 Task: Create a section Data Visualization Sprint and in the section, add a milestone Performance Improvements in the project VitalTech.
Action: Mouse moved to (80, 417)
Screenshot: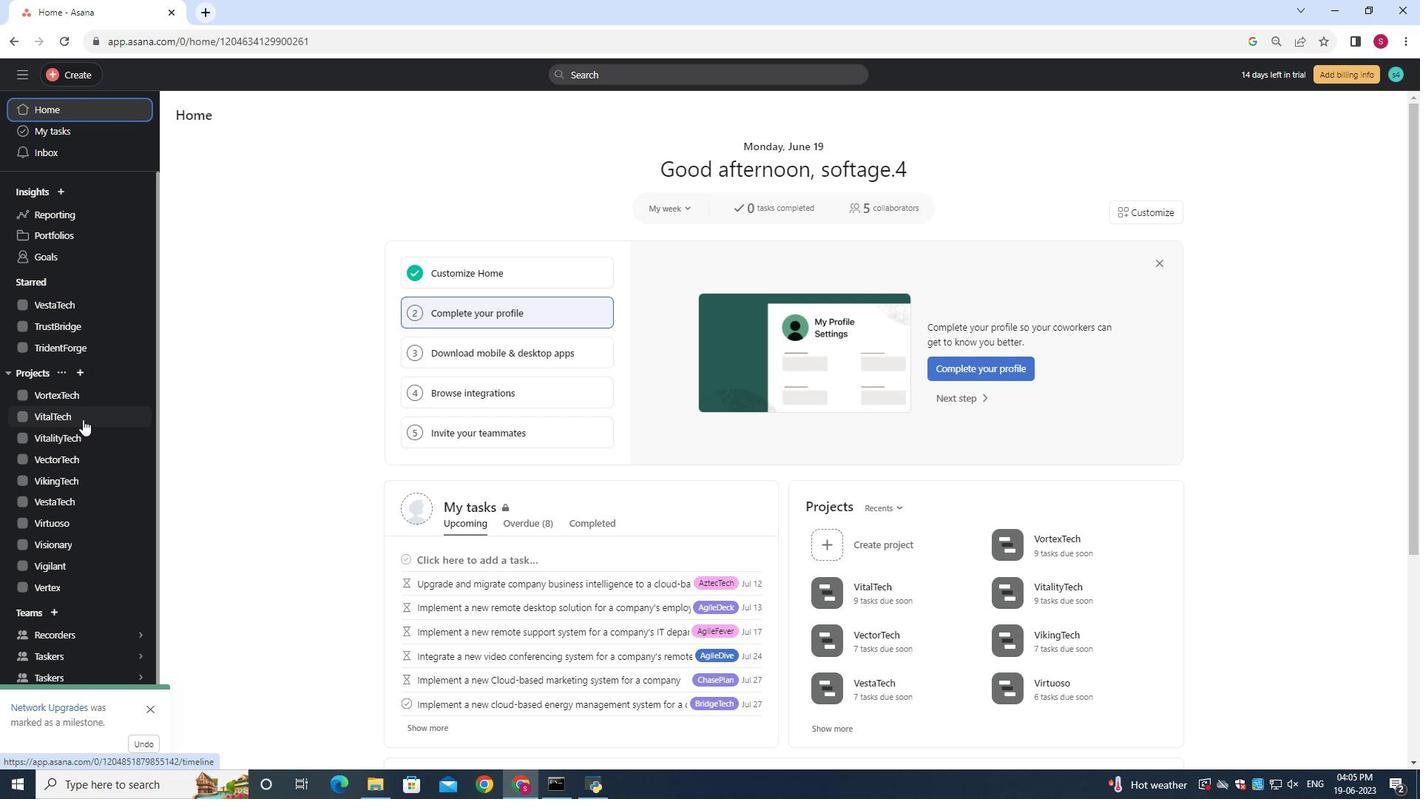 
Action: Mouse pressed left at (80, 417)
Screenshot: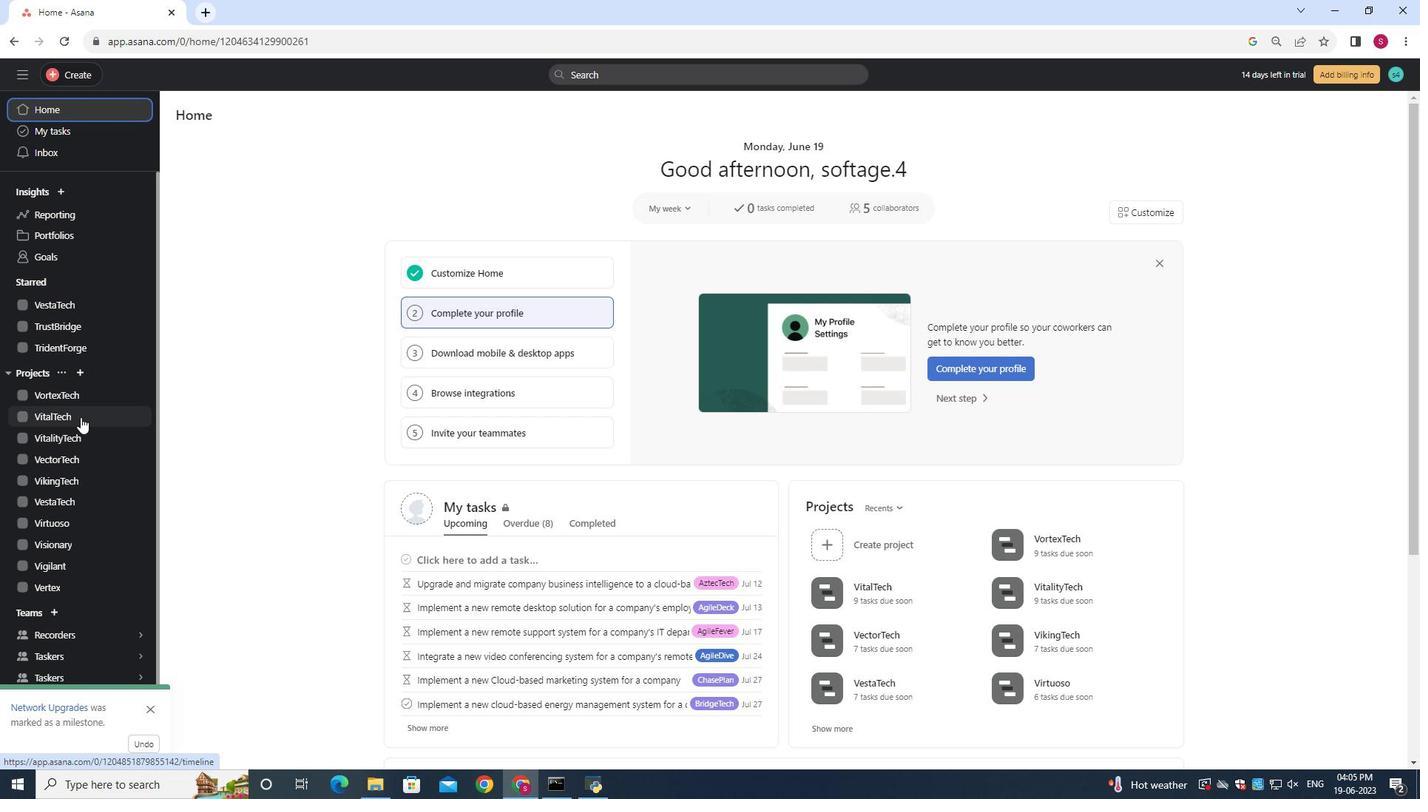 
Action: Mouse moved to (230, 179)
Screenshot: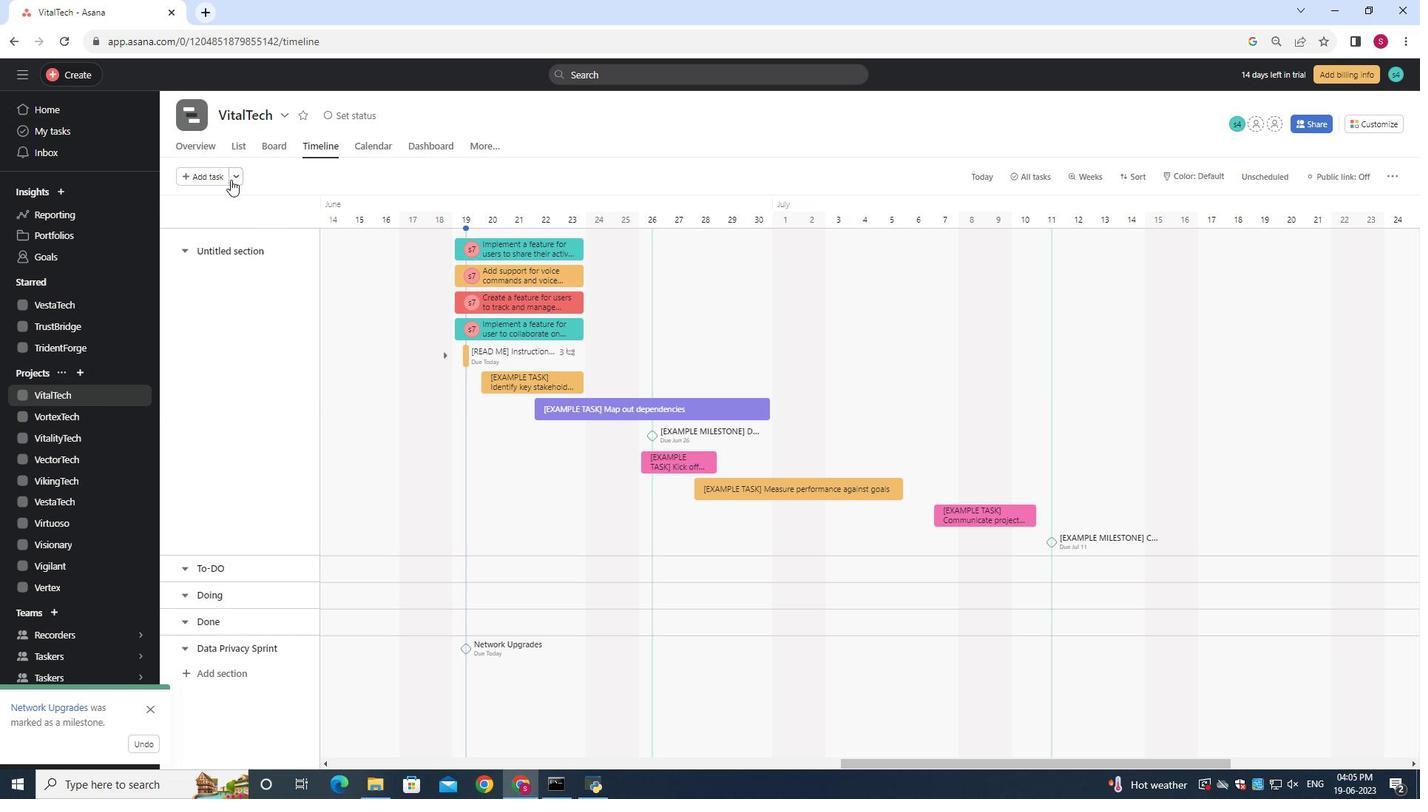 
Action: Mouse pressed left at (230, 179)
Screenshot: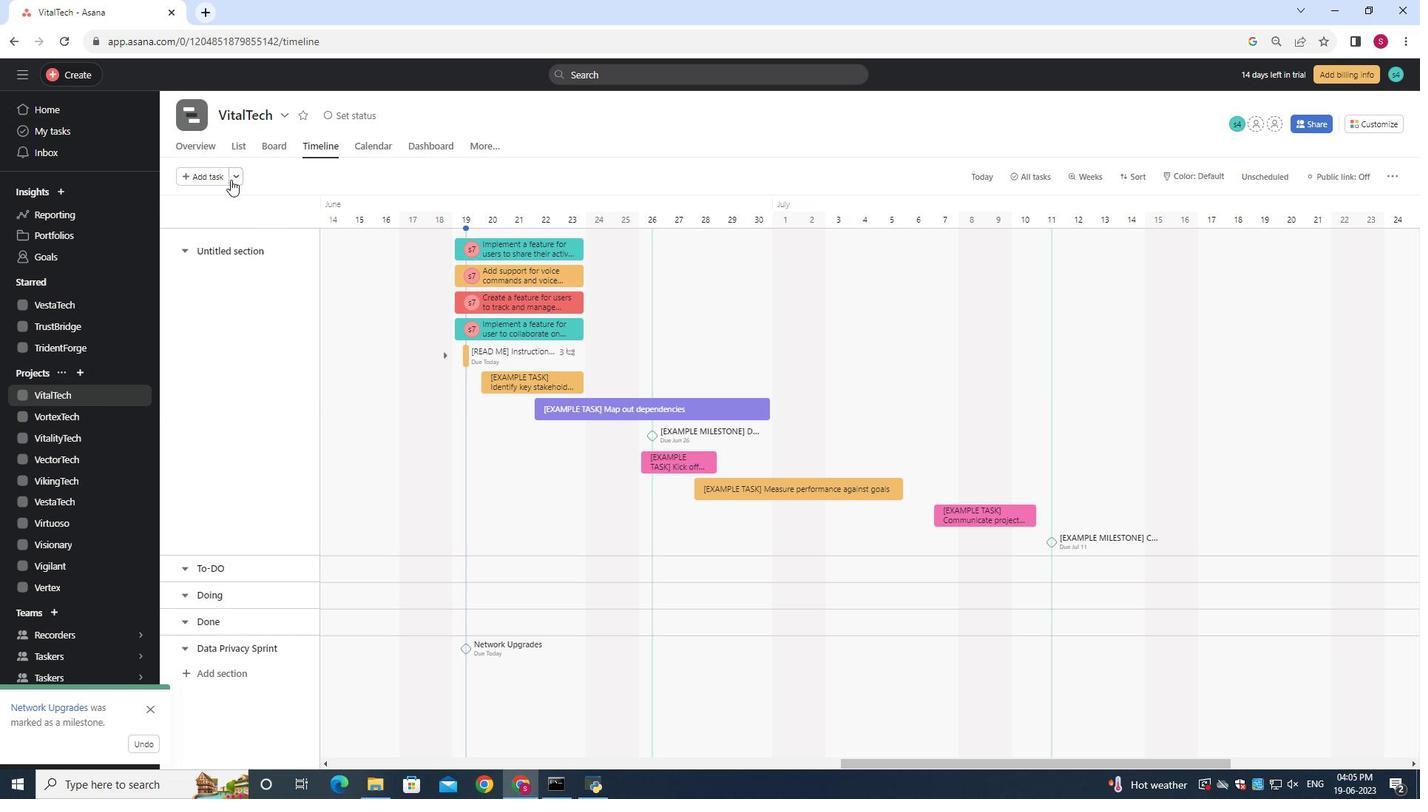 
Action: Mouse moved to (241, 193)
Screenshot: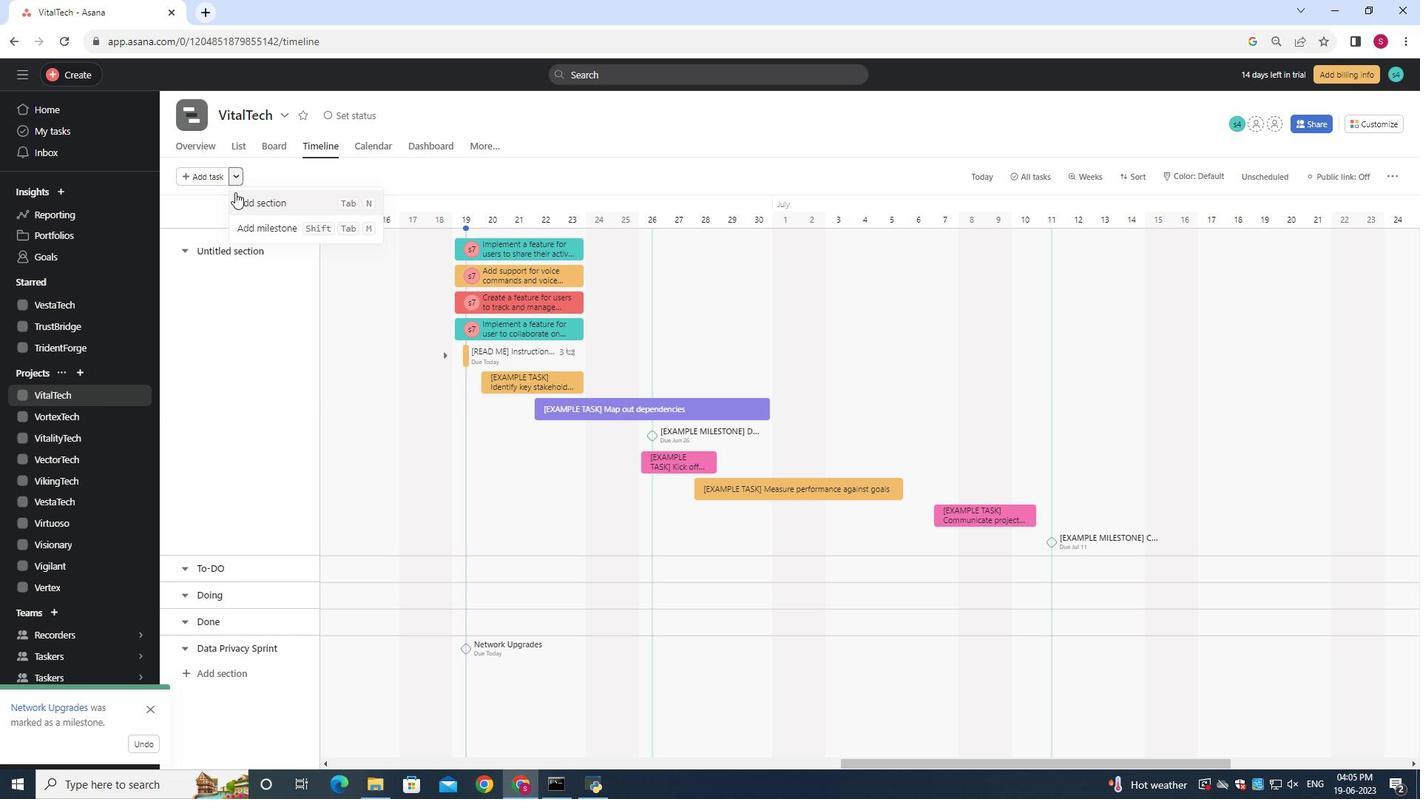 
Action: Mouse pressed left at (241, 193)
Screenshot: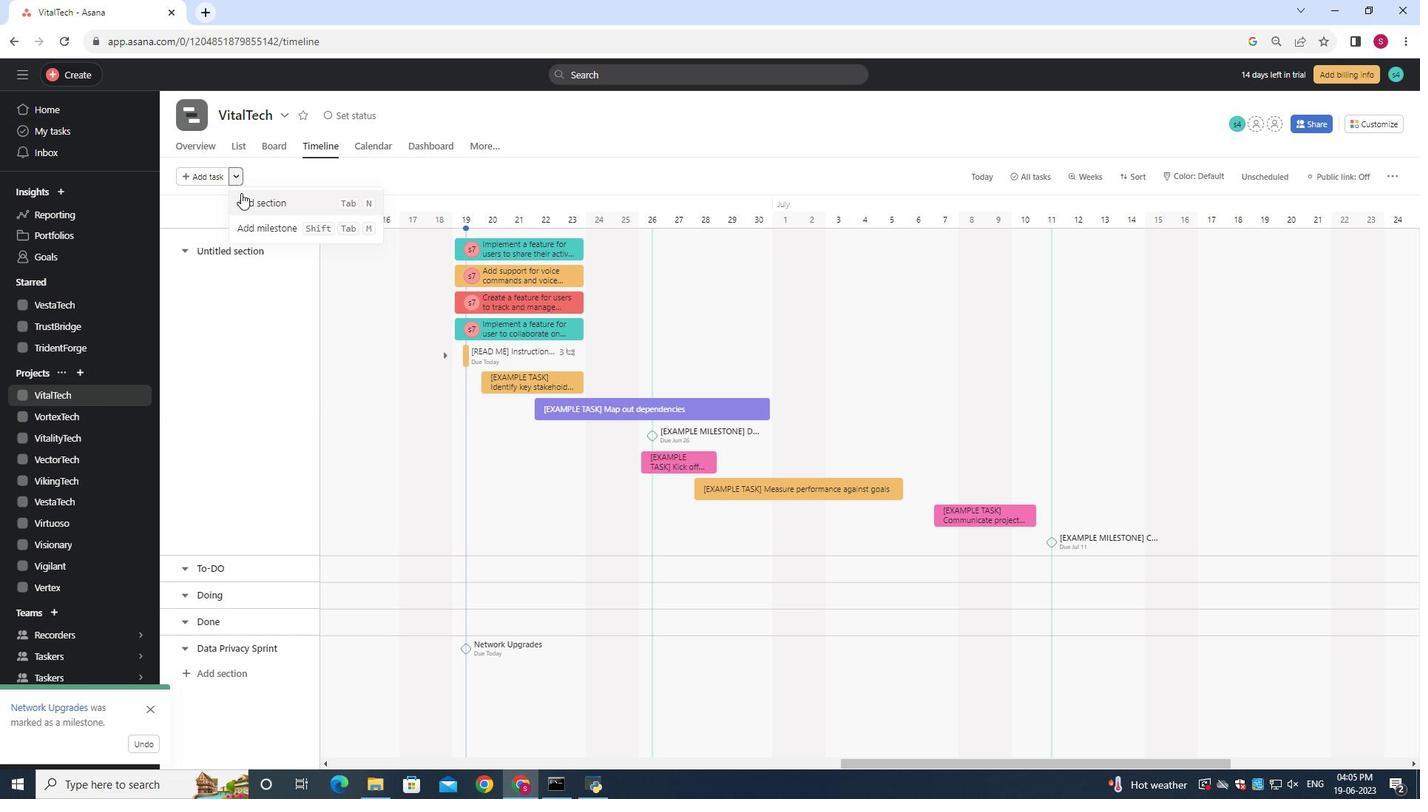 
Action: Key pressed <Key.shift>Data<Key.space><Key.shift><Key.shift><Key.shift><Key.shift>Visualization<Key.space><Key.shift>Sprint
Screenshot: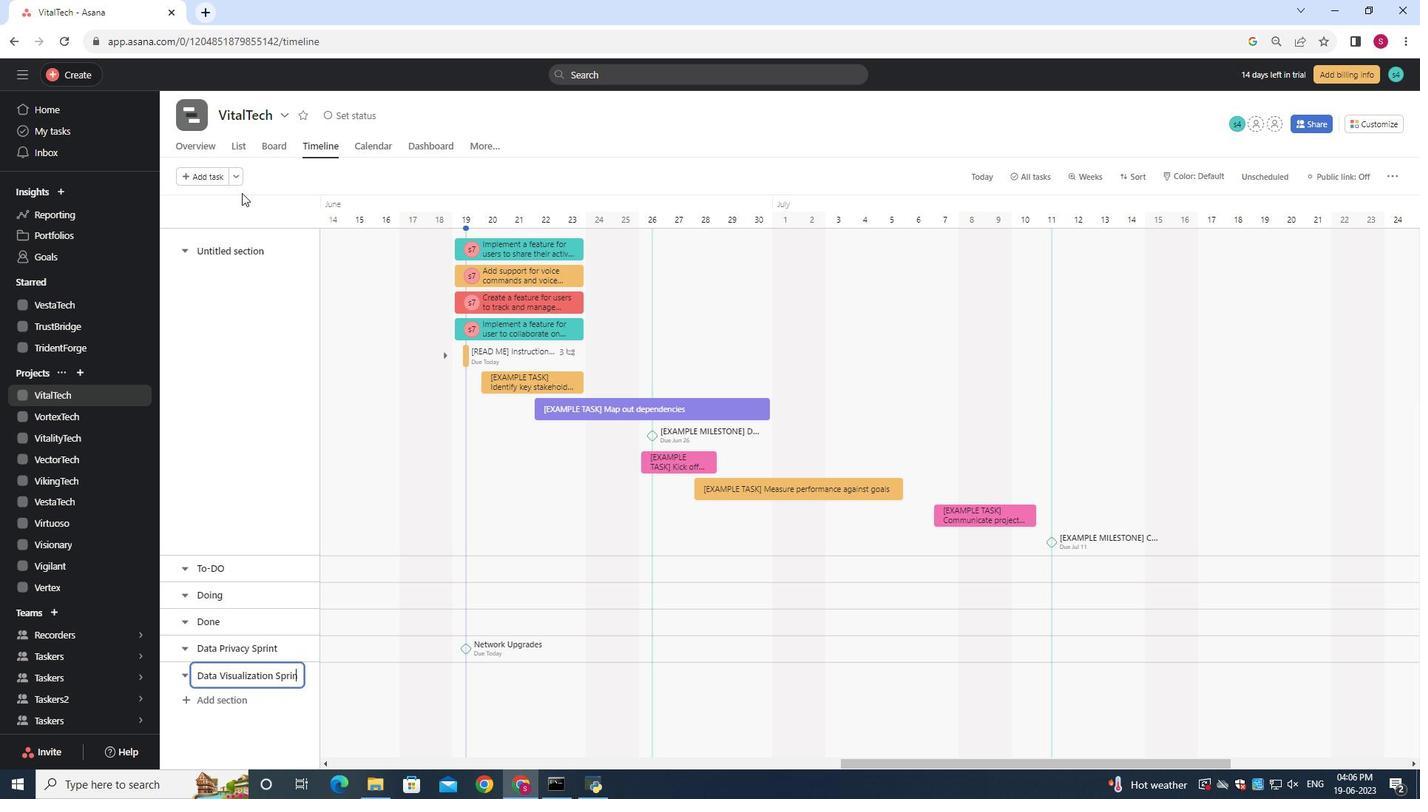 
Action: Mouse moved to (355, 681)
Screenshot: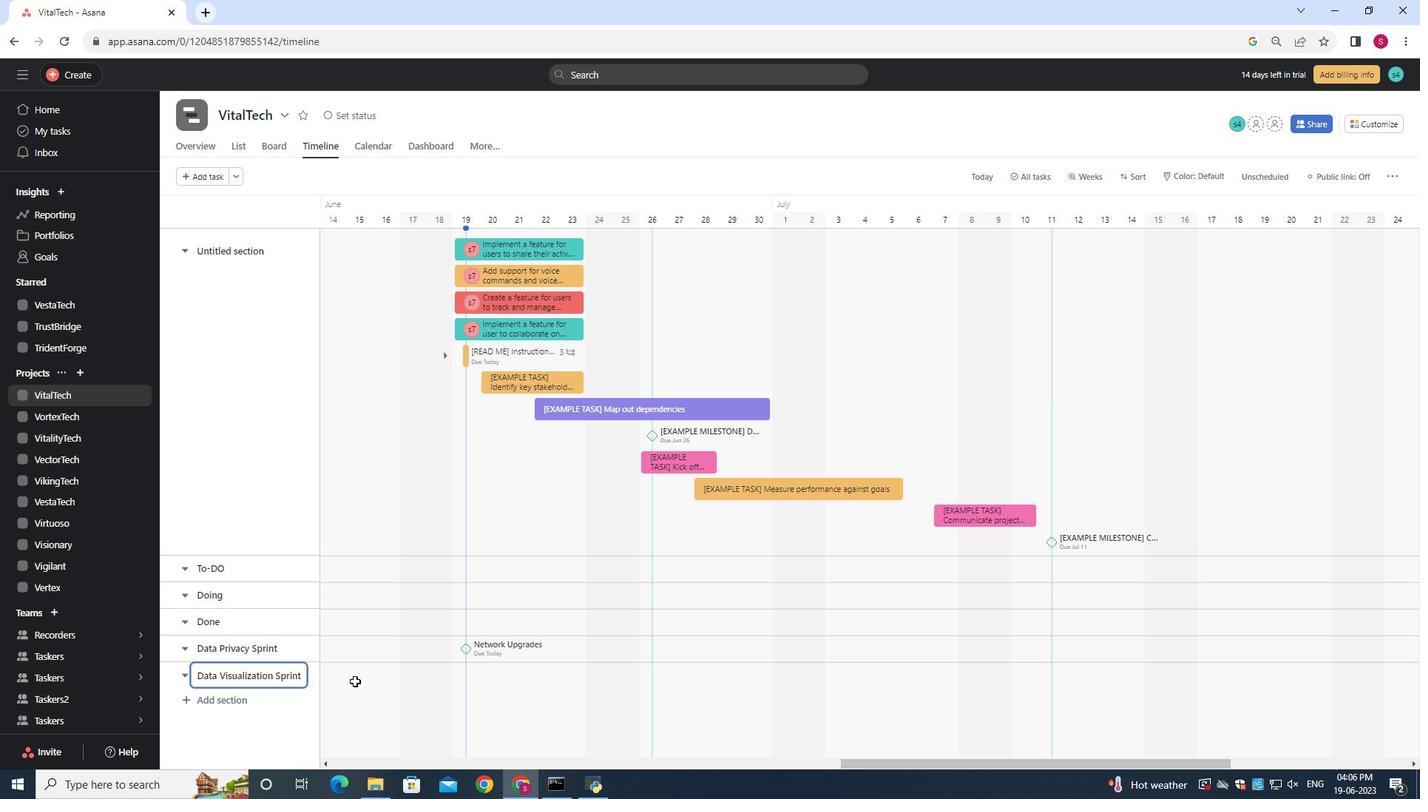 
Action: Mouse pressed left at (355, 681)
Screenshot: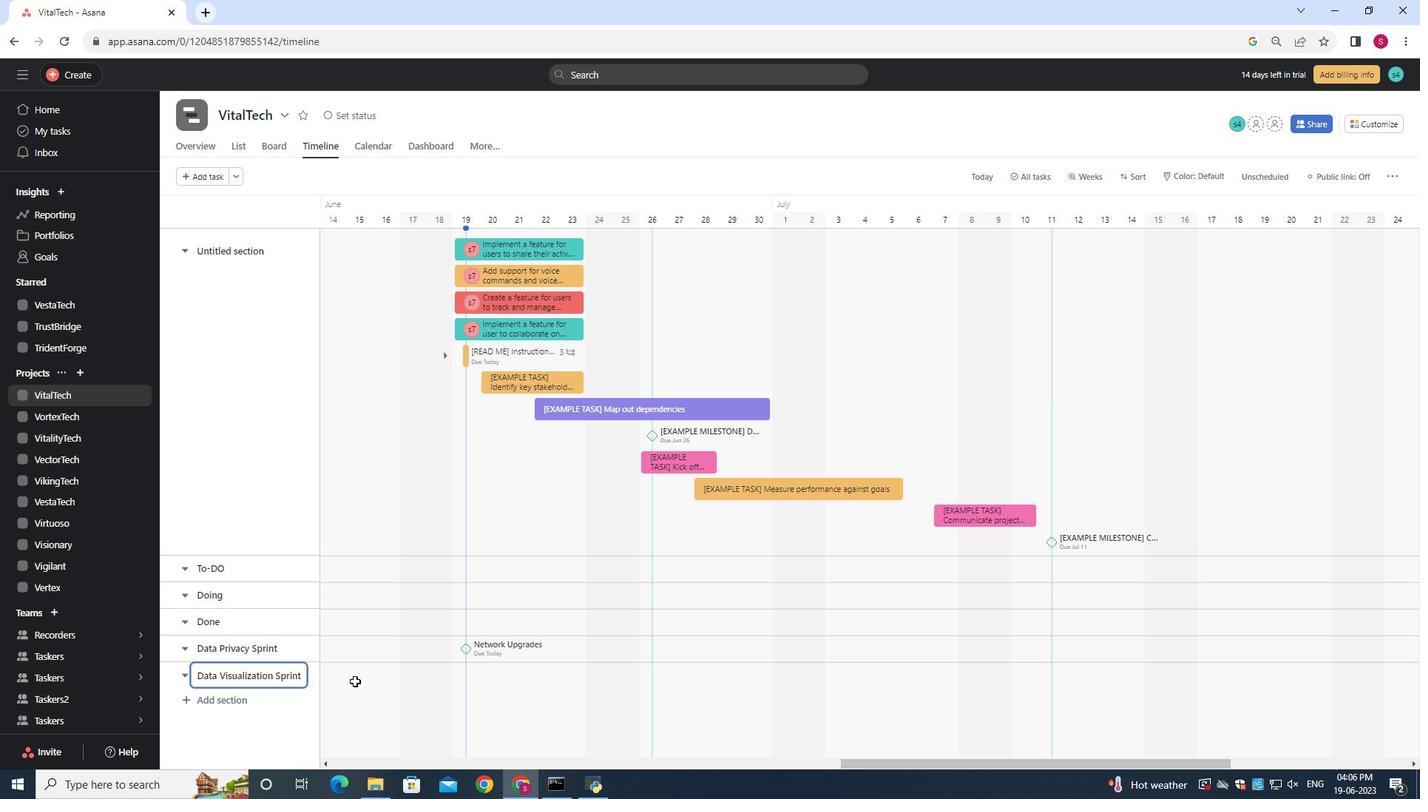 
Action: Mouse moved to (355, 681)
Screenshot: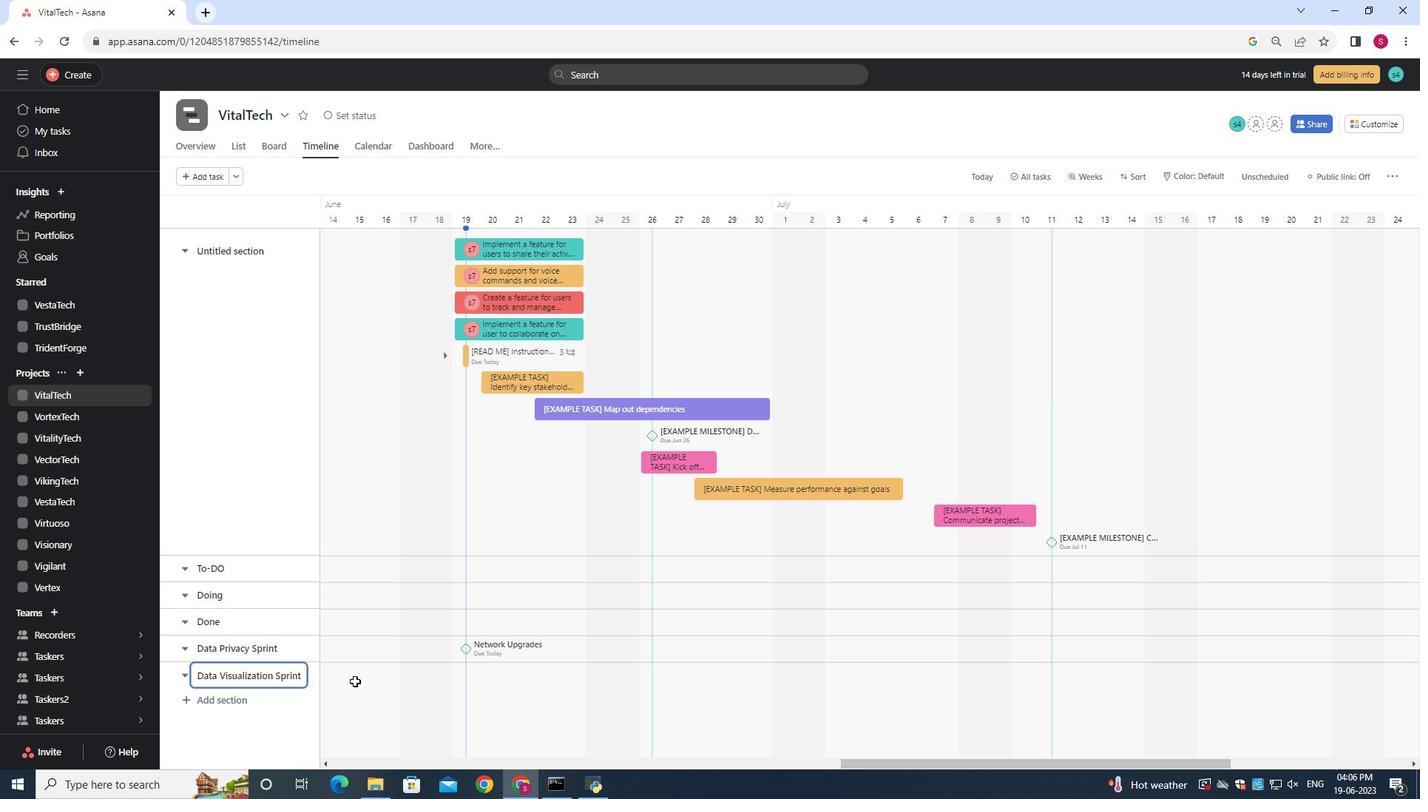 
Action: Mouse pressed left at (355, 681)
Screenshot: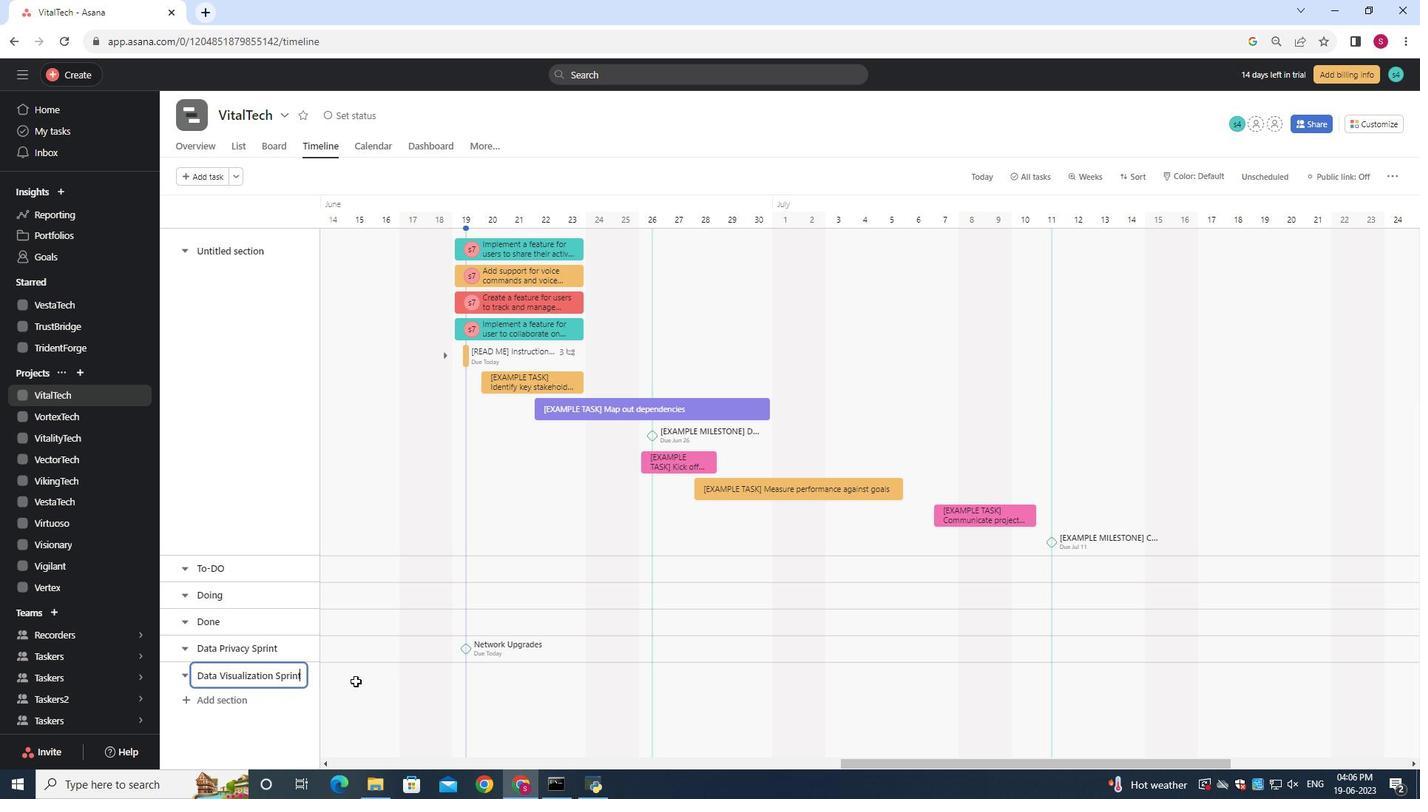
Action: Mouse moved to (350, 679)
Screenshot: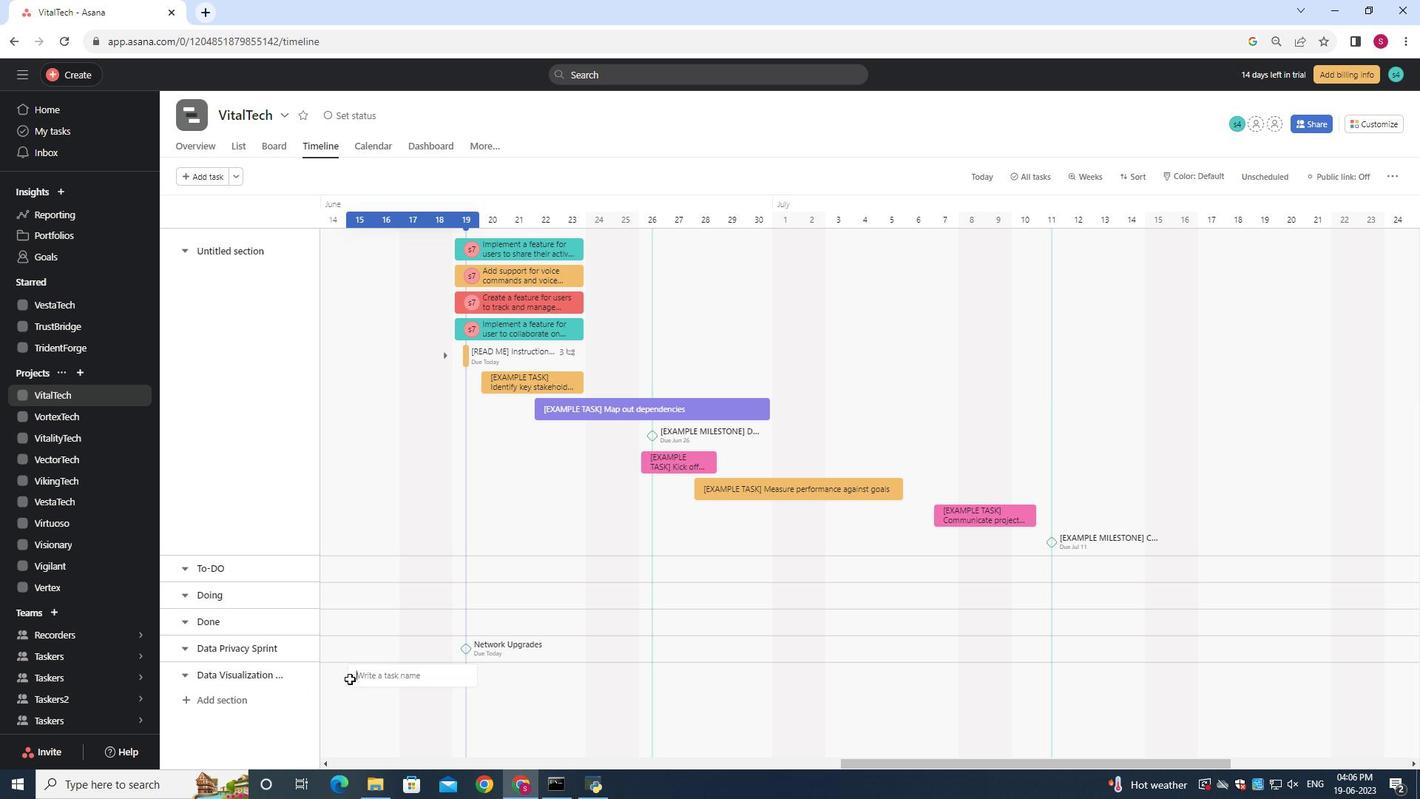 
Action: Key pressed <Key.shift><Key.shift><Key.shift><Key.shift><Key.shift><Key.shift><Key.shift><Key.shift><Key.shift><Key.shift><Key.shift><Key.shift><Key.shift>Performance<Key.space><Key.shift>Improvements
Screenshot: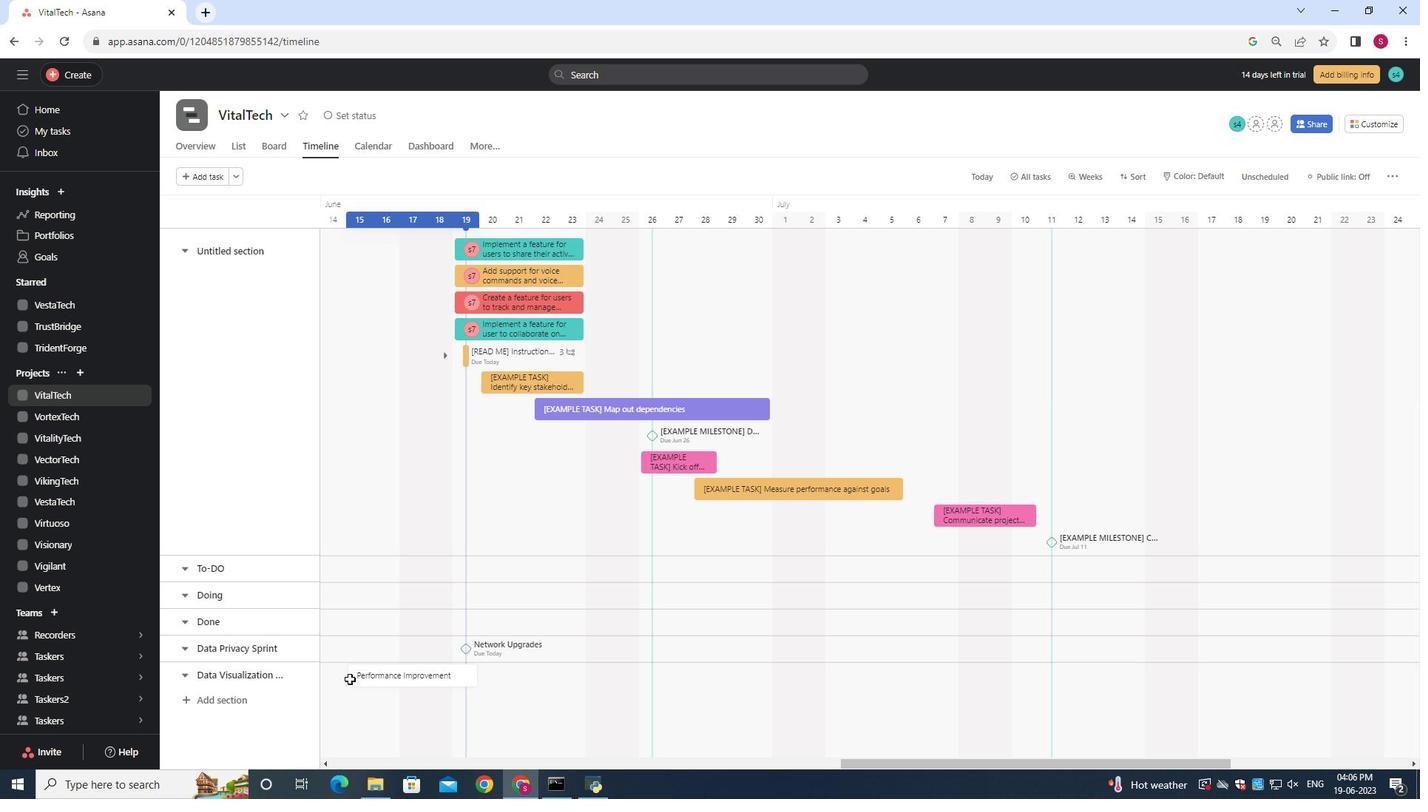 
Action: Mouse moved to (367, 674)
Screenshot: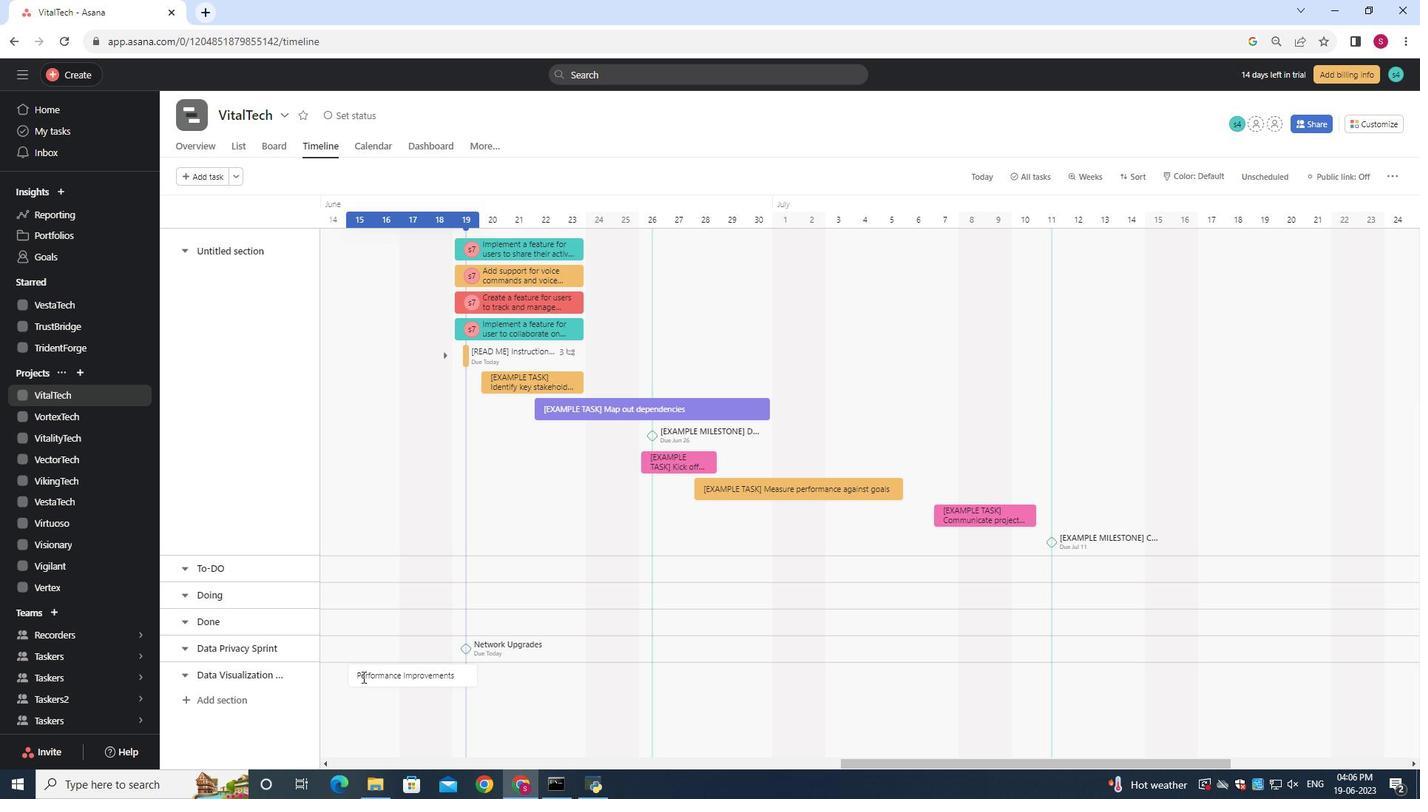
Action: Mouse pressed right at (367, 674)
Screenshot: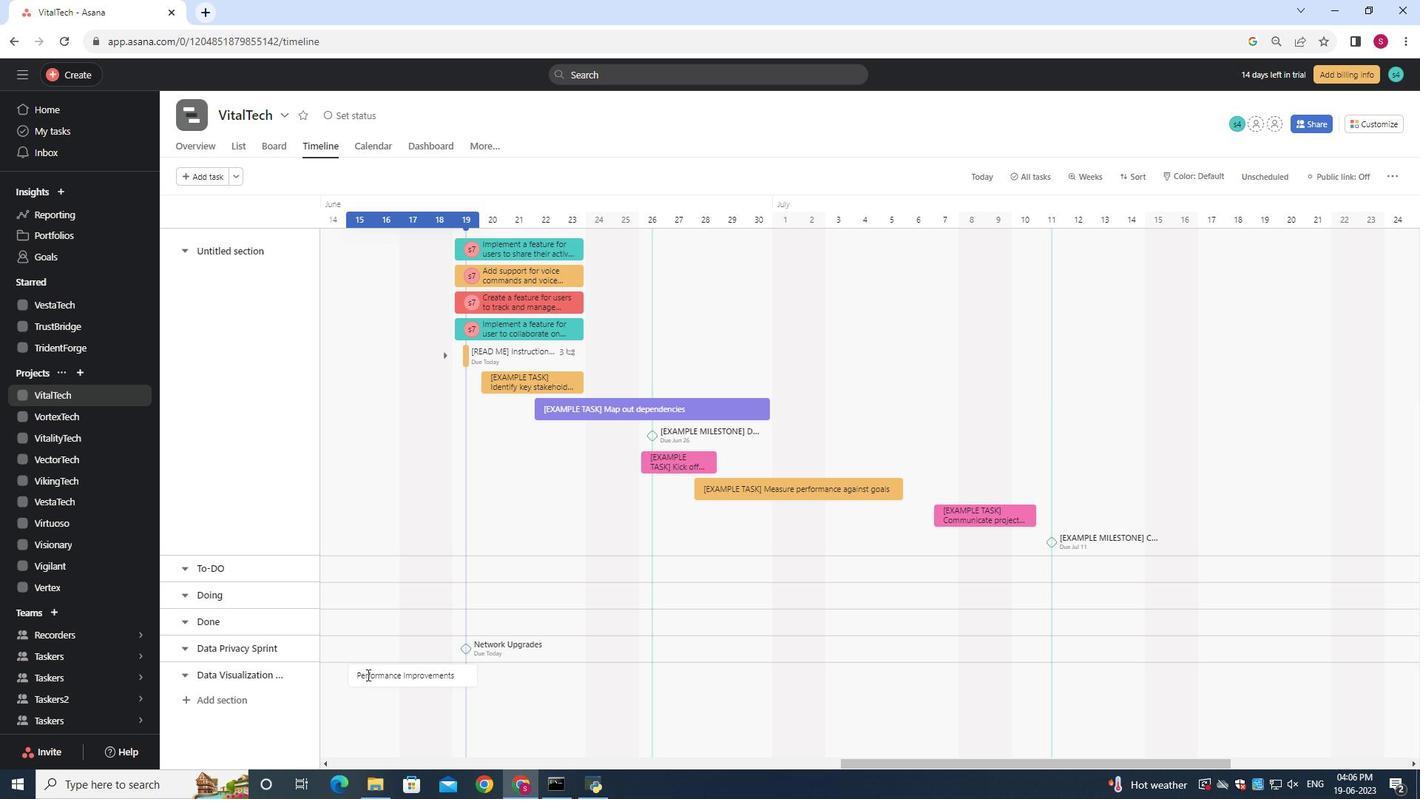 
Action: Mouse moved to (394, 612)
Screenshot: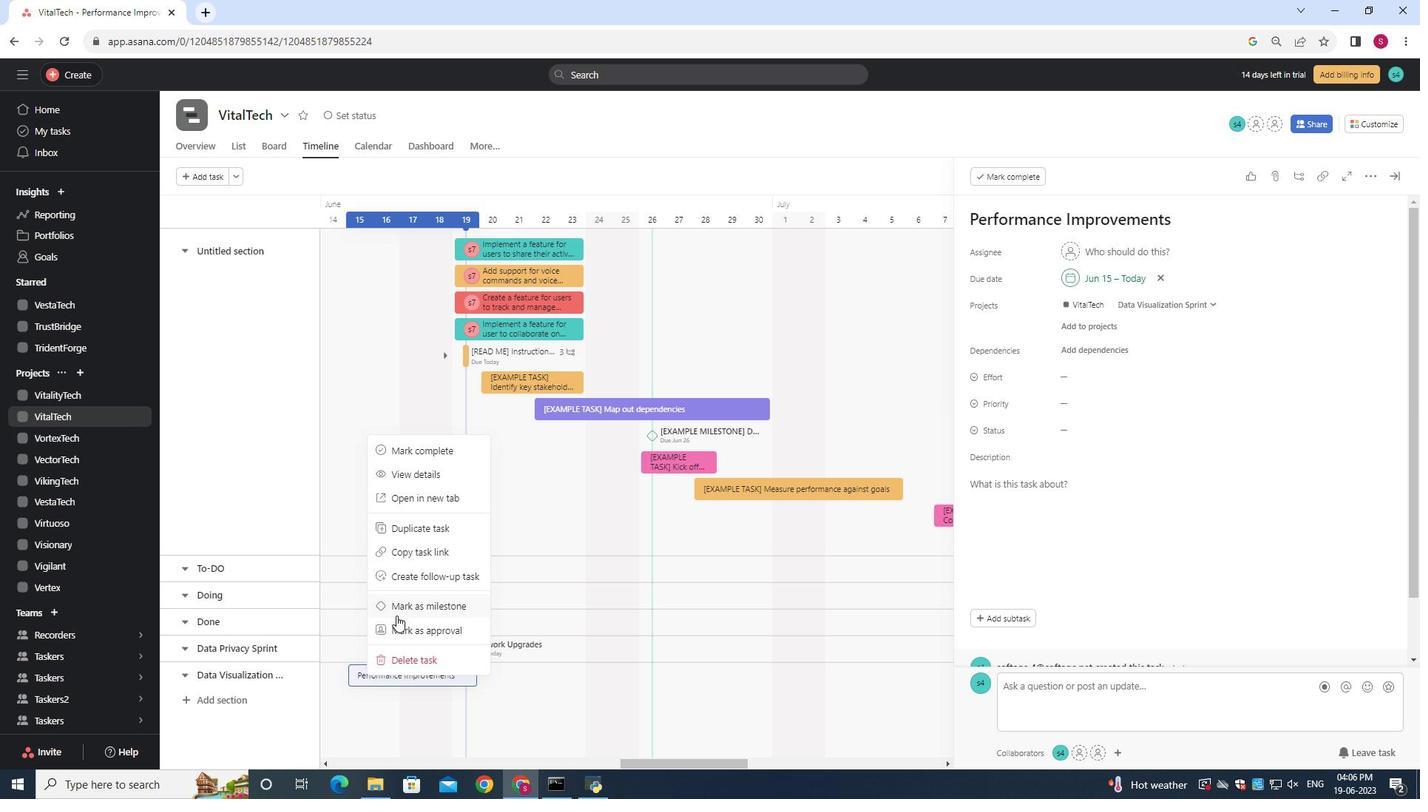 
Action: Mouse pressed left at (394, 612)
Screenshot: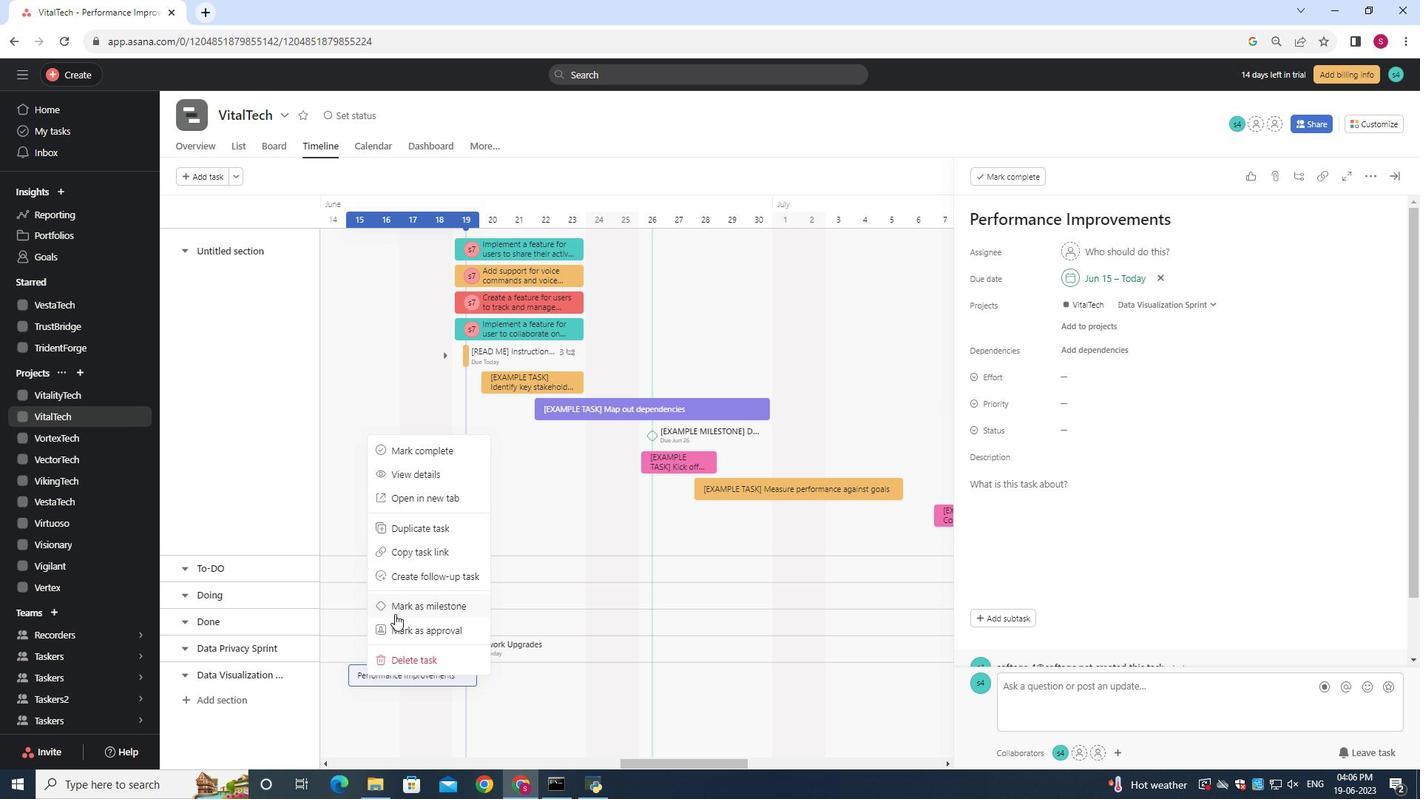 
Action: Mouse moved to (505, 589)
Screenshot: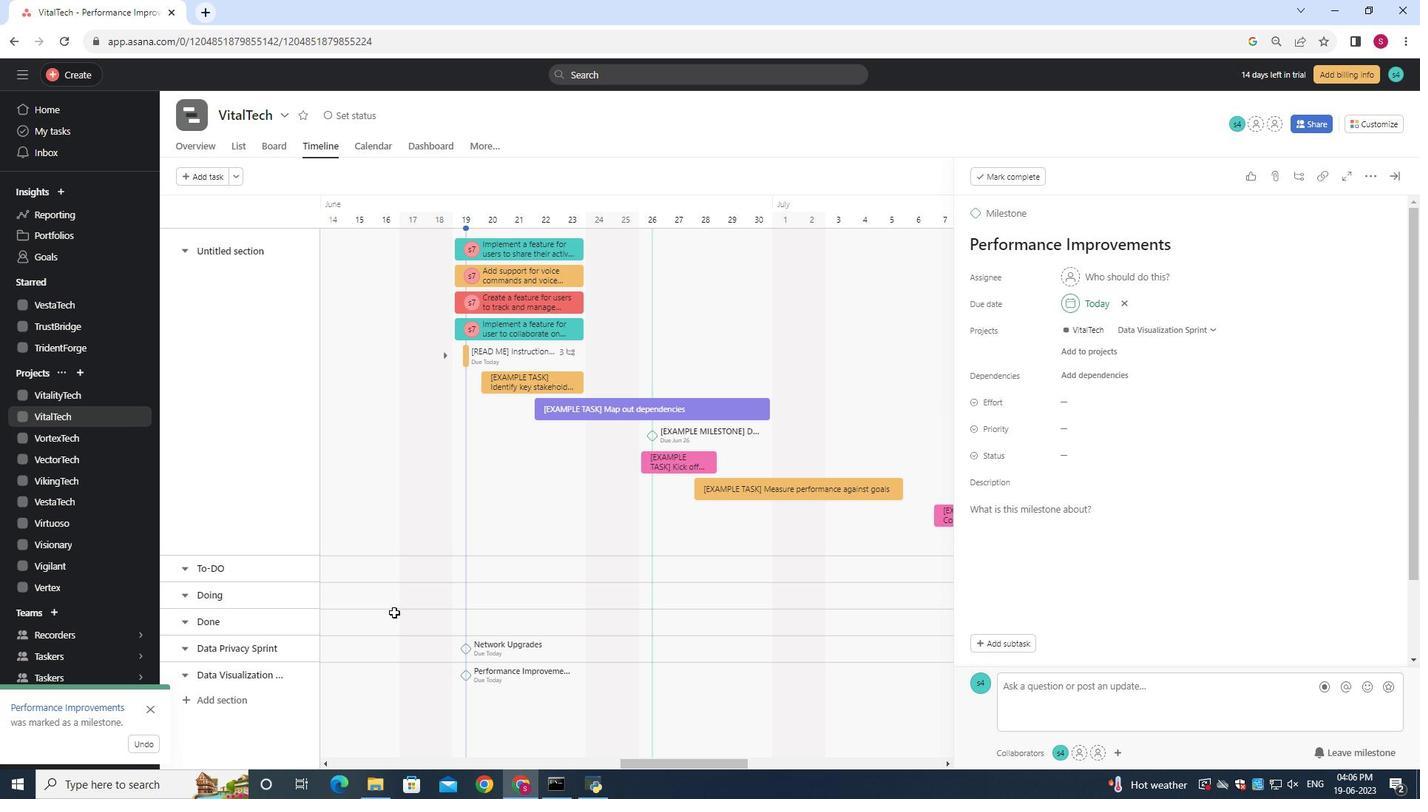 
